 Task: Remove device that remember your password.
Action: Mouse moved to (1045, 113)
Screenshot: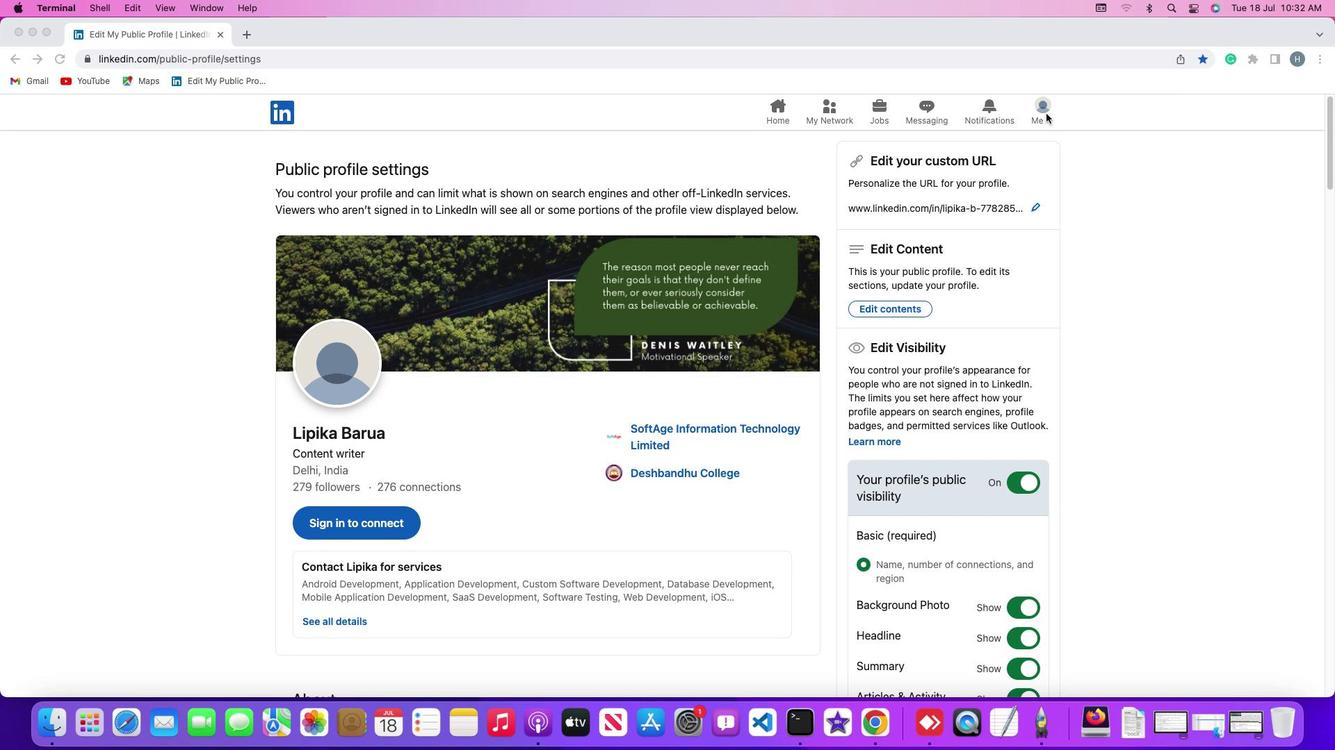 
Action: Mouse pressed left at (1045, 113)
Screenshot: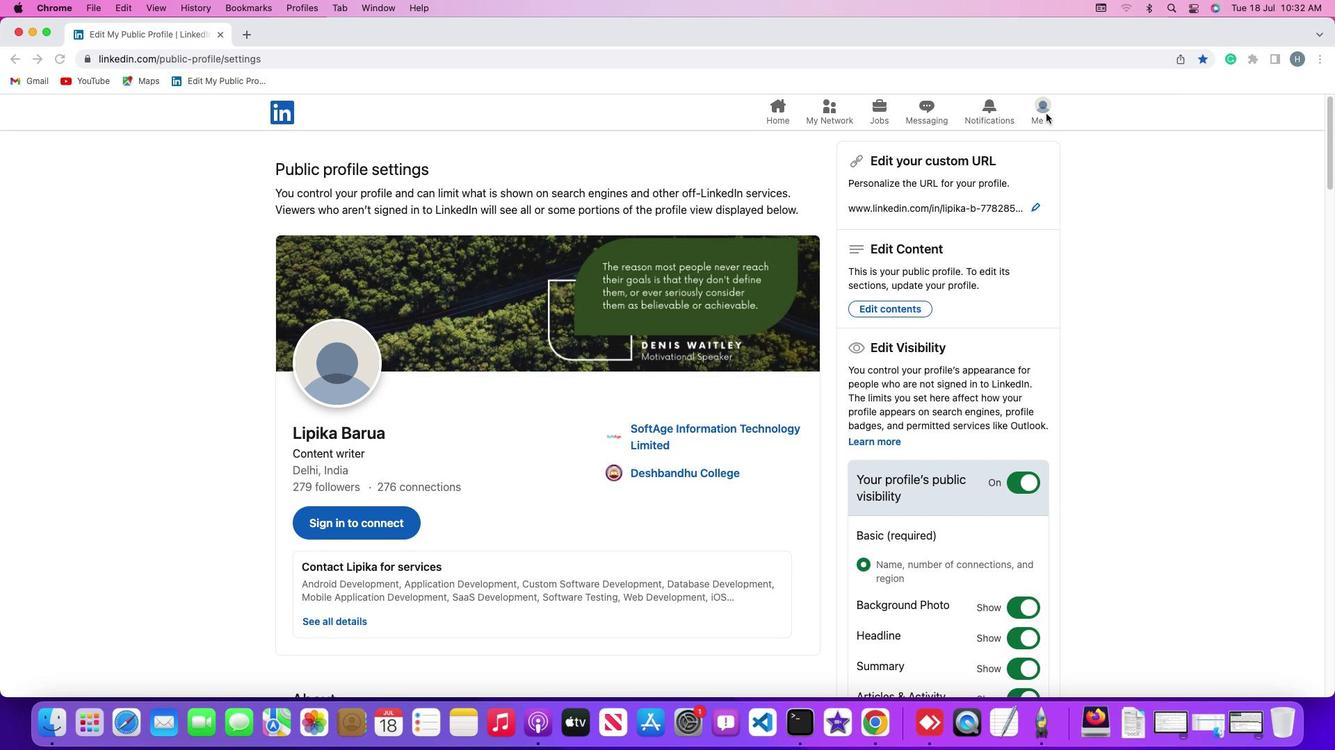 
Action: Mouse moved to (1052, 120)
Screenshot: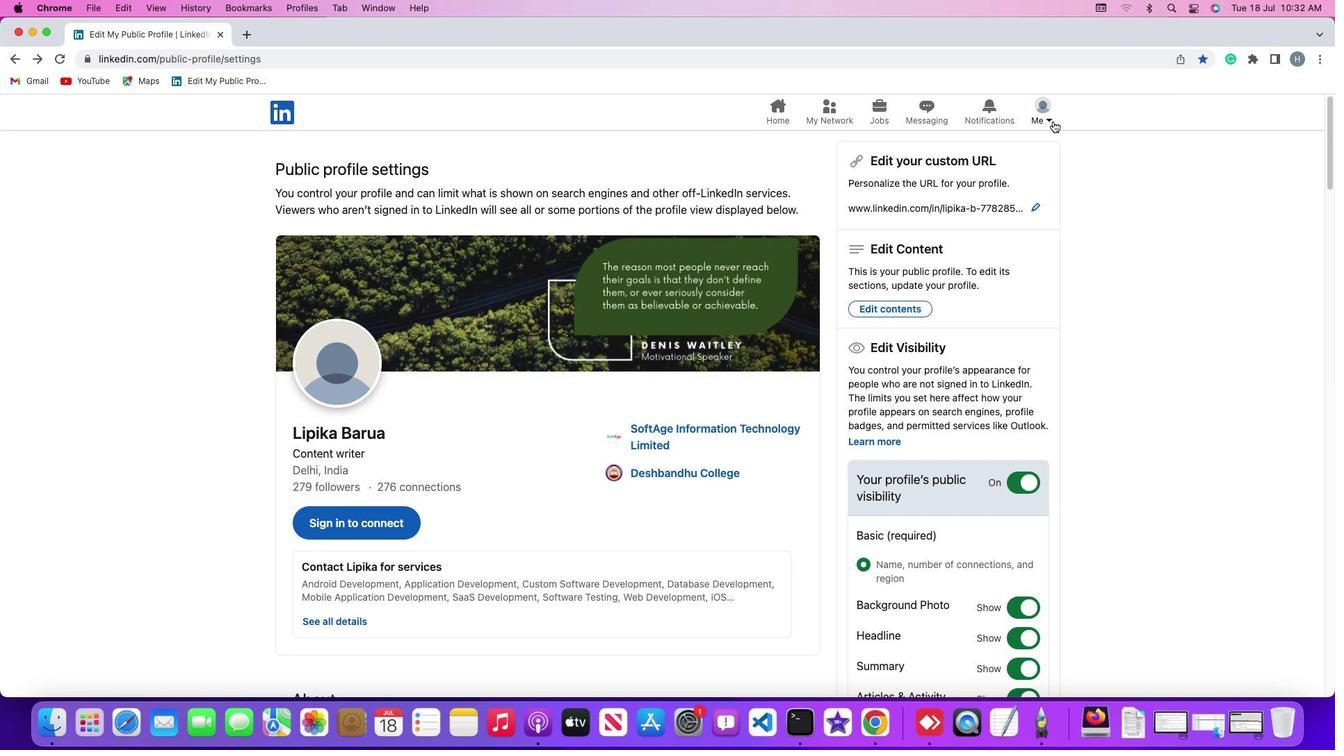 
Action: Mouse pressed left at (1052, 120)
Screenshot: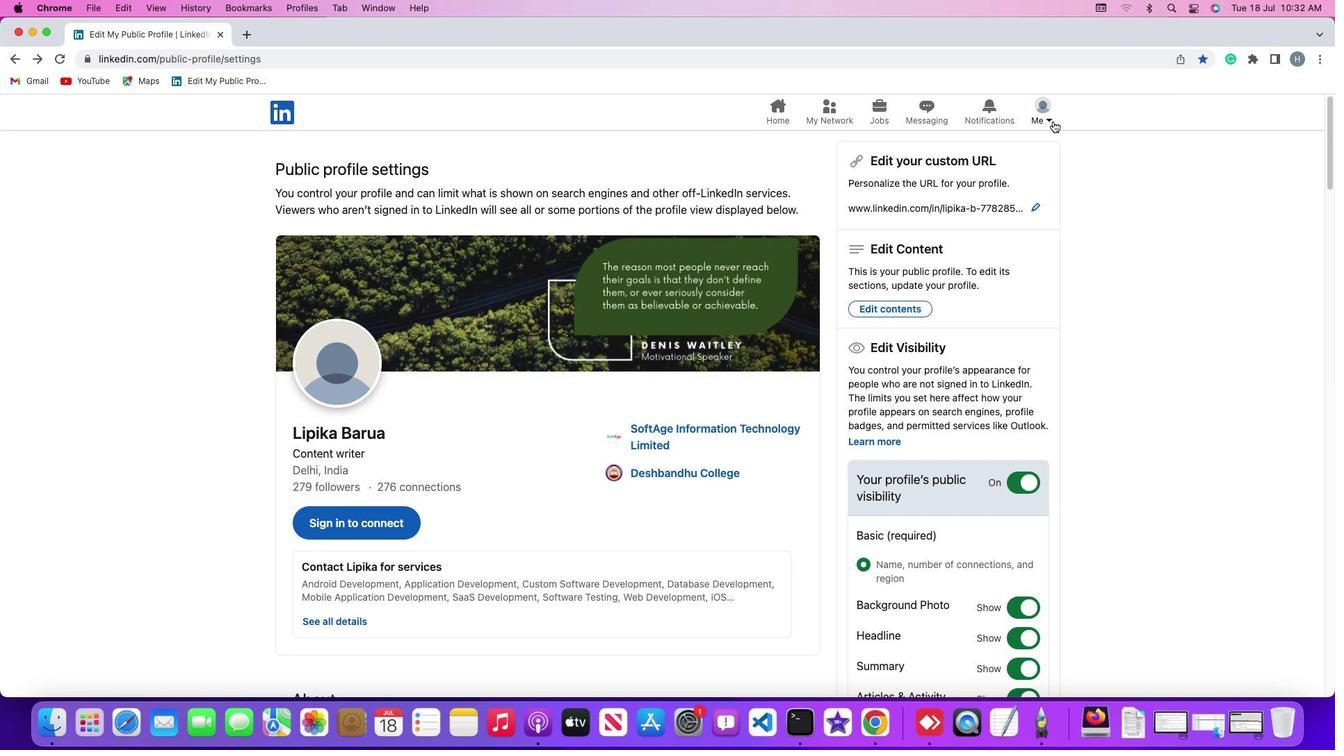 
Action: Mouse moved to (930, 191)
Screenshot: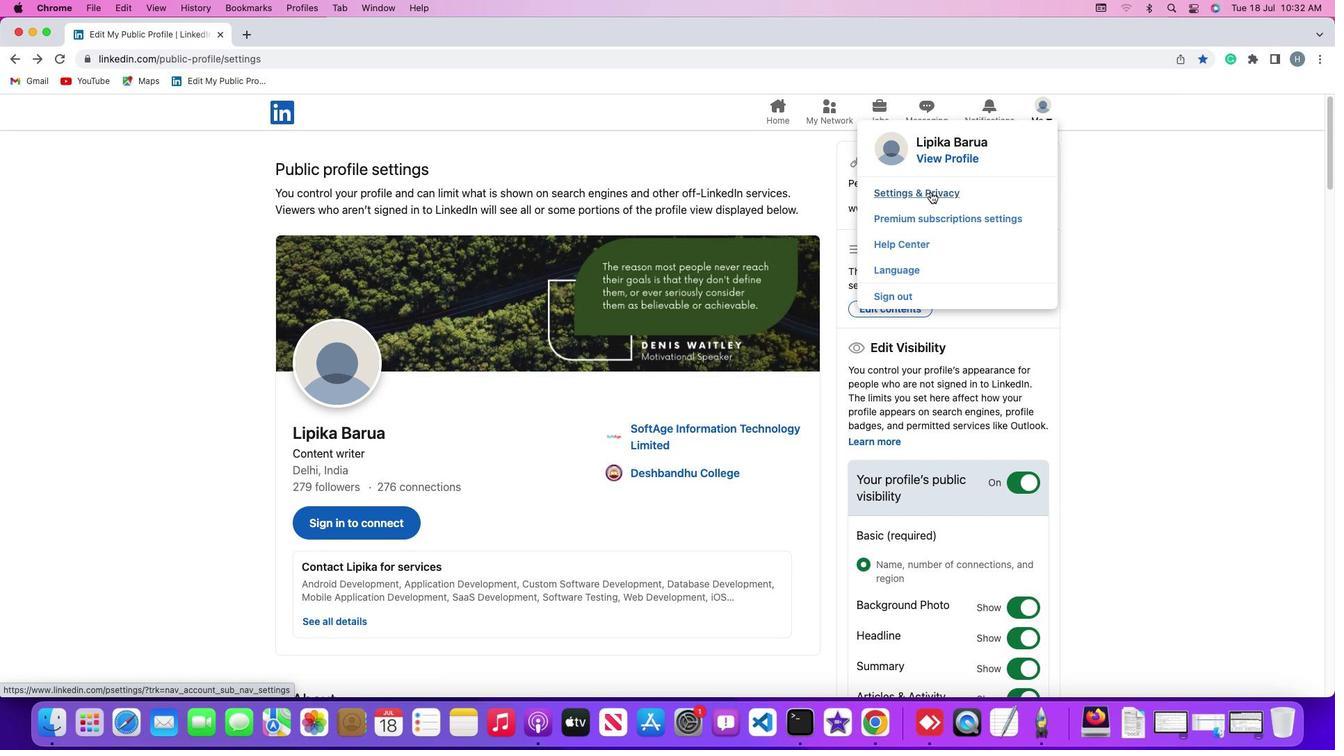 
Action: Mouse pressed left at (930, 191)
Screenshot: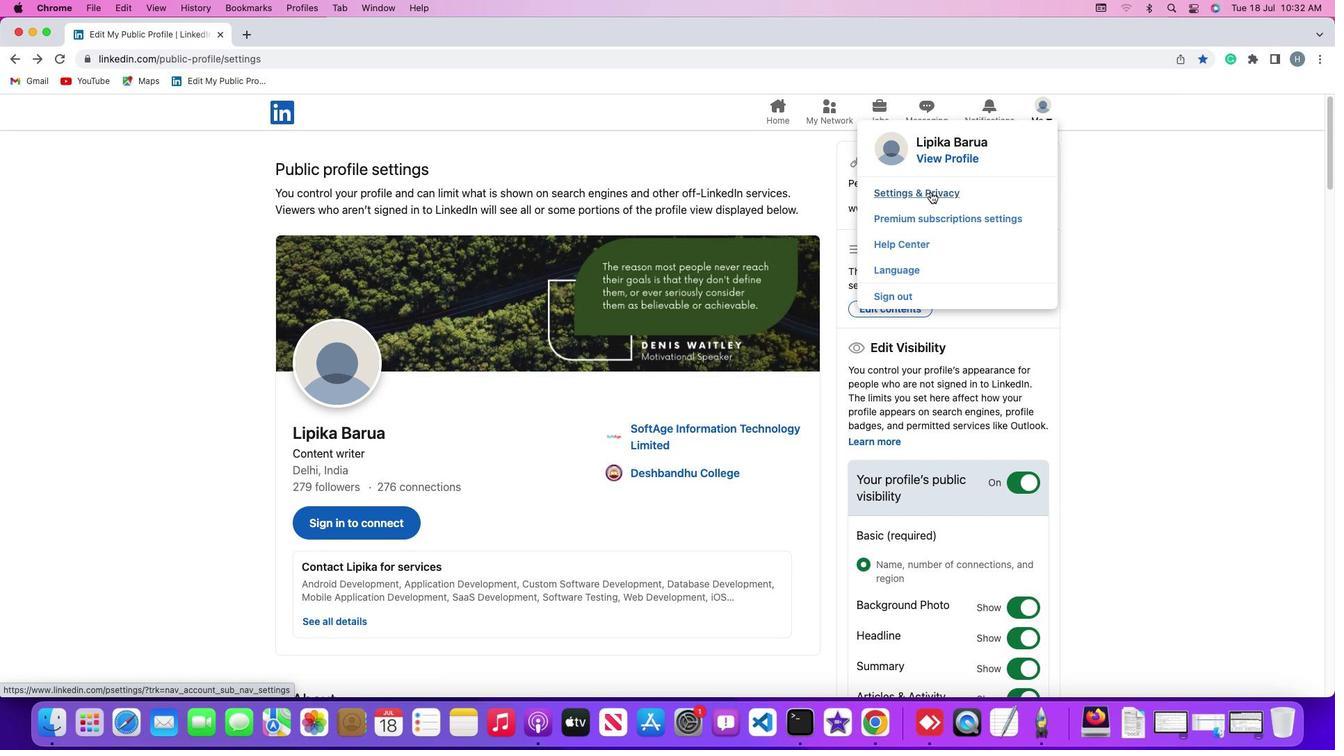 
Action: Mouse moved to (124, 269)
Screenshot: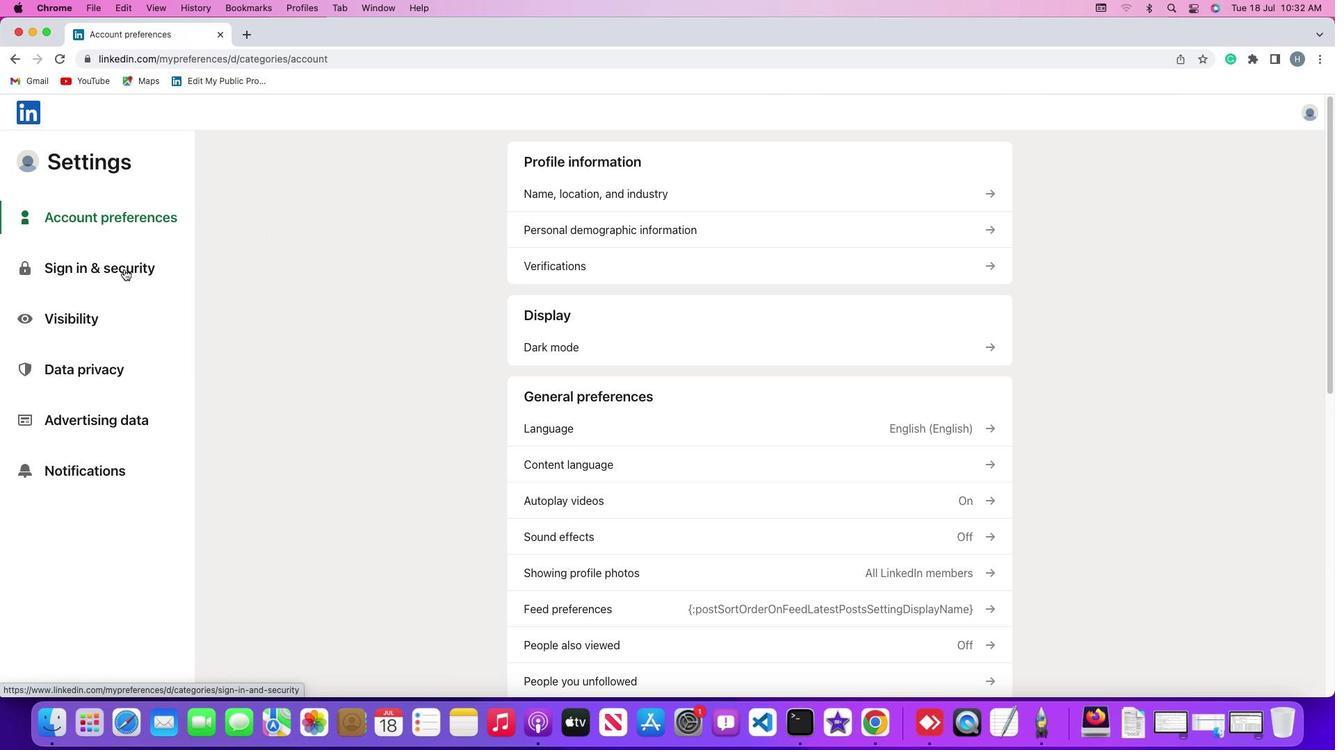 
Action: Mouse pressed left at (124, 269)
Screenshot: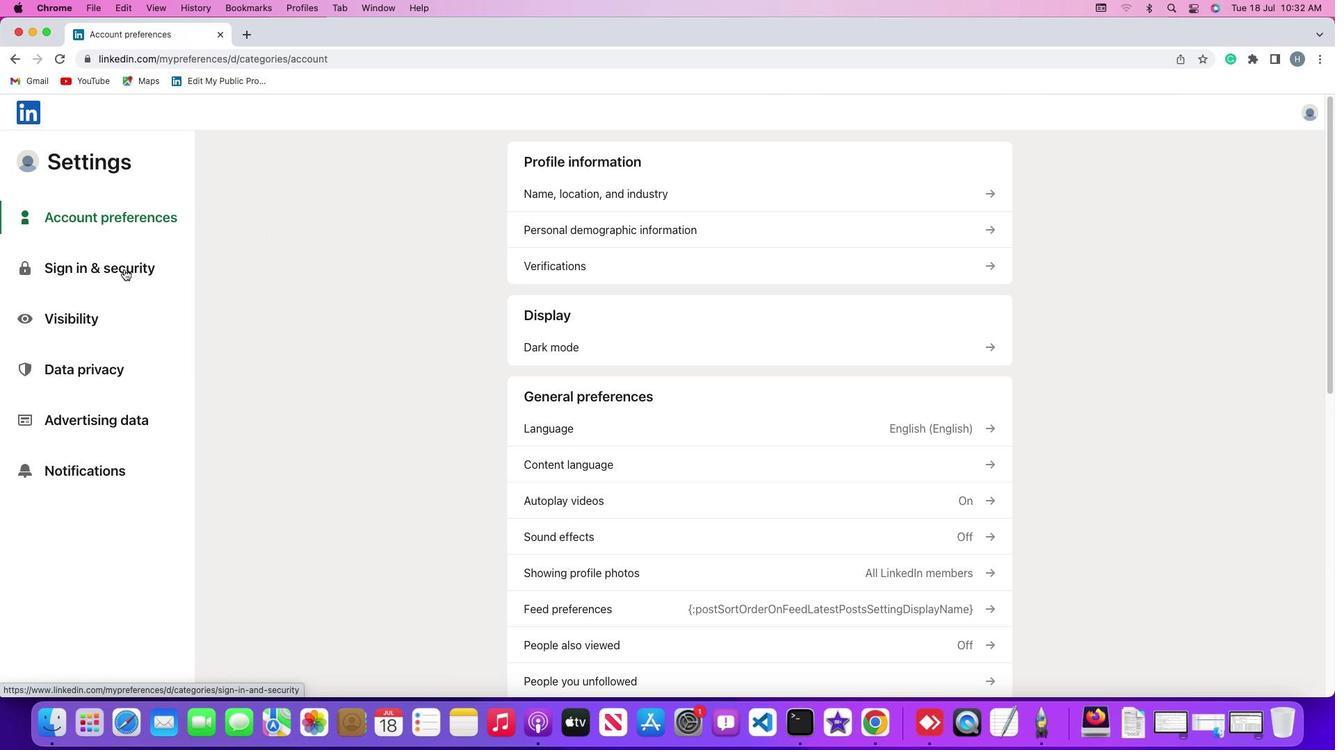 
Action: Mouse moved to (543, 342)
Screenshot: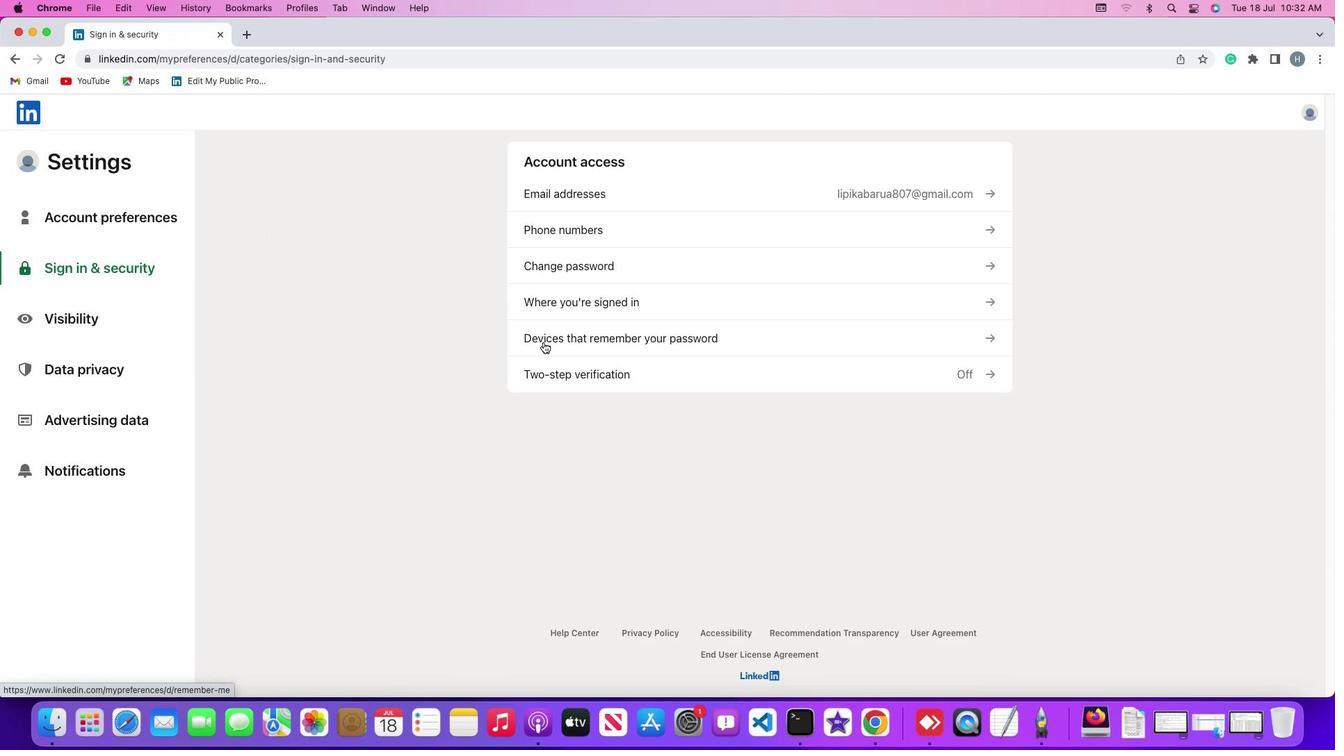 
Action: Mouse pressed left at (543, 342)
Screenshot: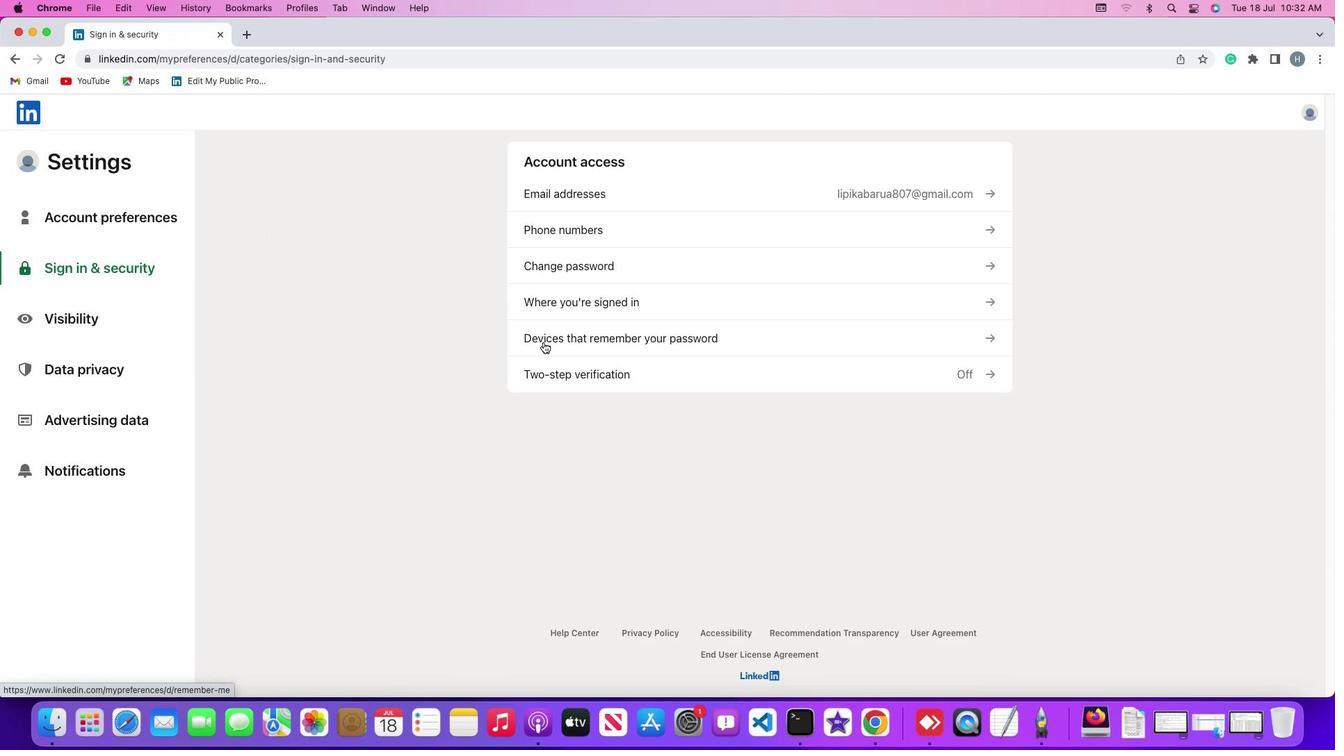 
Action: Mouse moved to (972, 280)
Screenshot: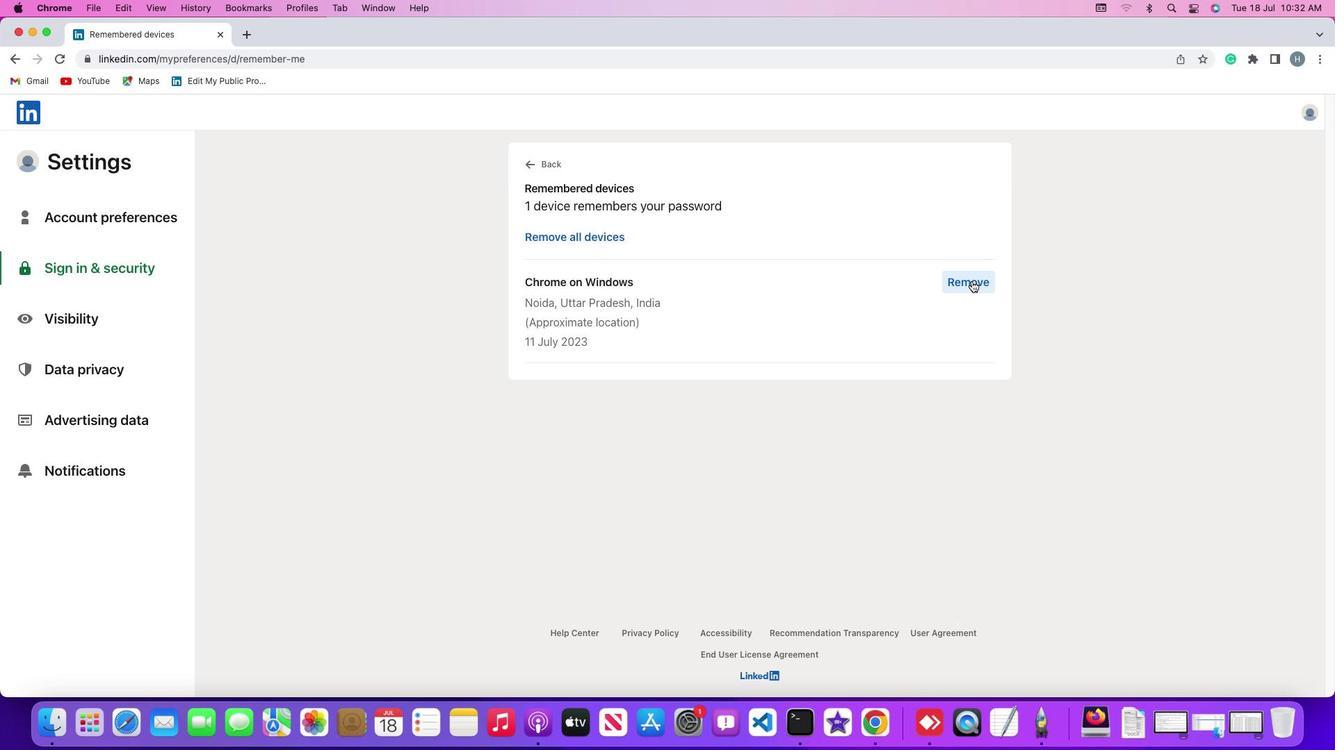 
Action: Mouse pressed left at (972, 280)
Screenshot: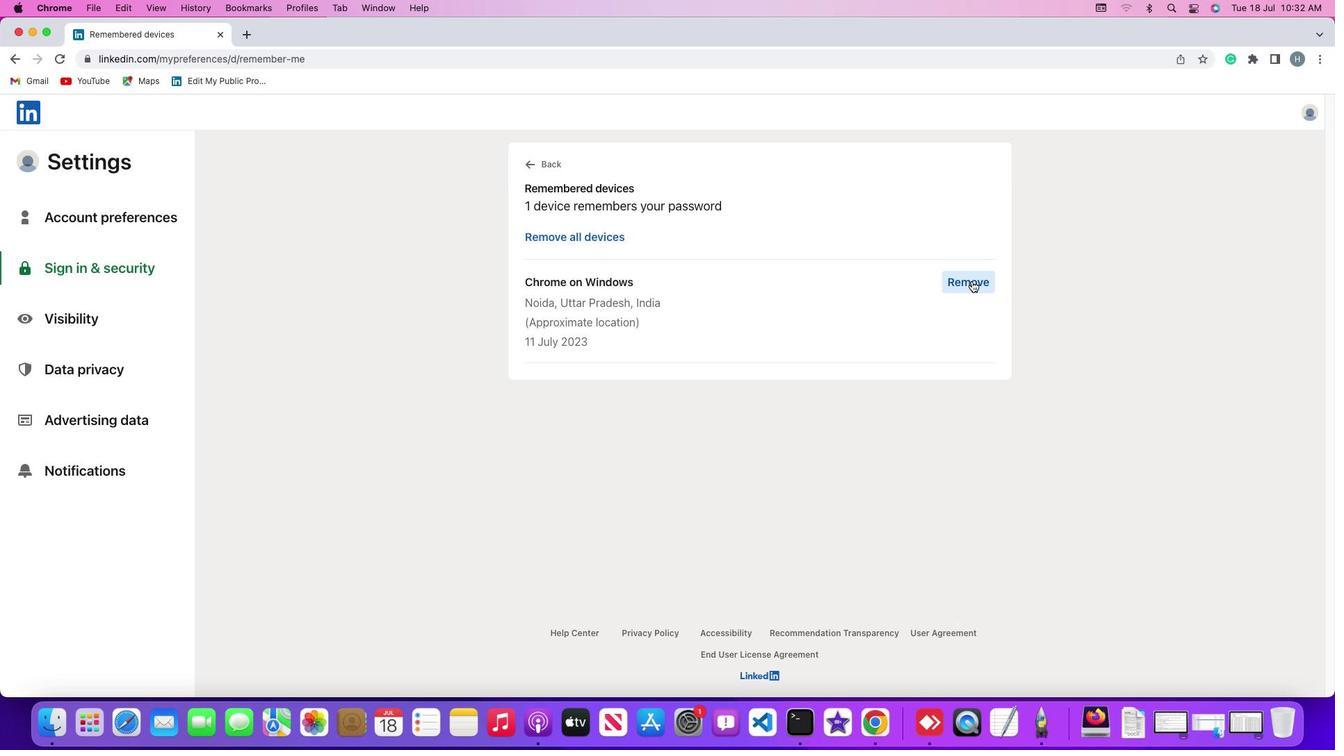 
